 Task: Create a sub task System Test and UAT for the task  Develop a new online marketplace for freelance services in the project AgileHarbor , assign it to team member softage.5@softage.net and update the status of the sub task to  At Risk , set the priority of the sub task to Medium
Action: Mouse moved to (81, 433)
Screenshot: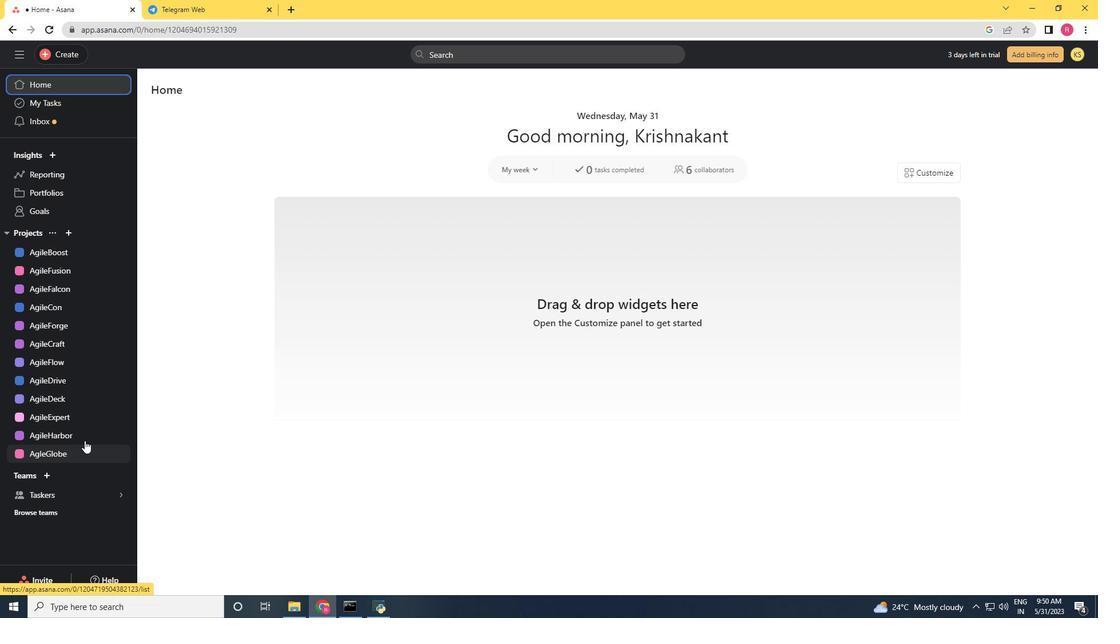 
Action: Mouse pressed left at (81, 433)
Screenshot: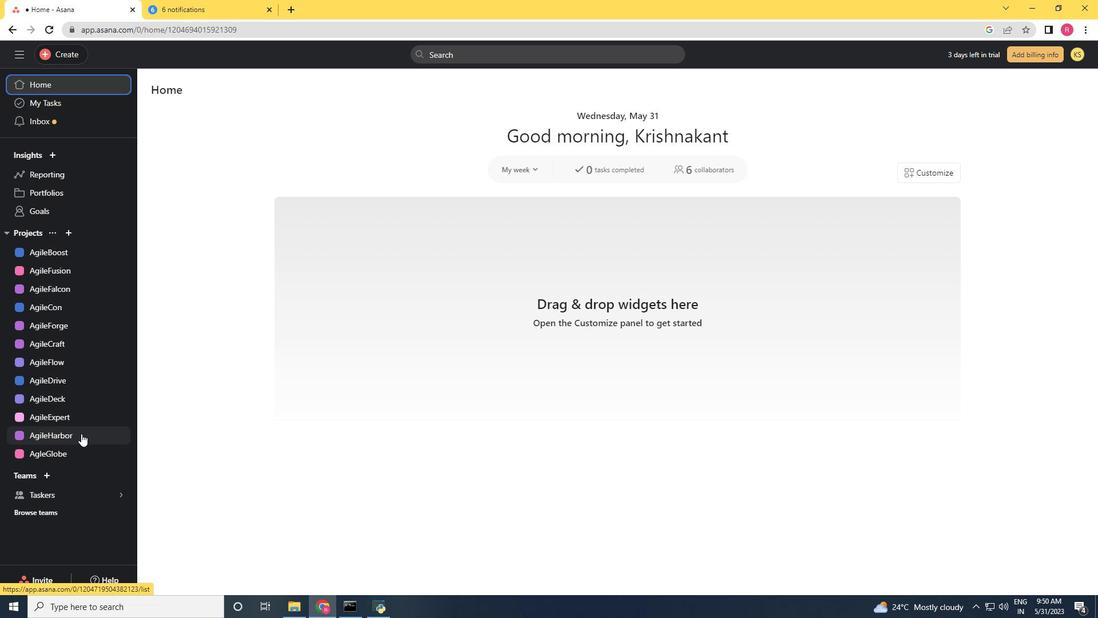 
Action: Mouse moved to (453, 245)
Screenshot: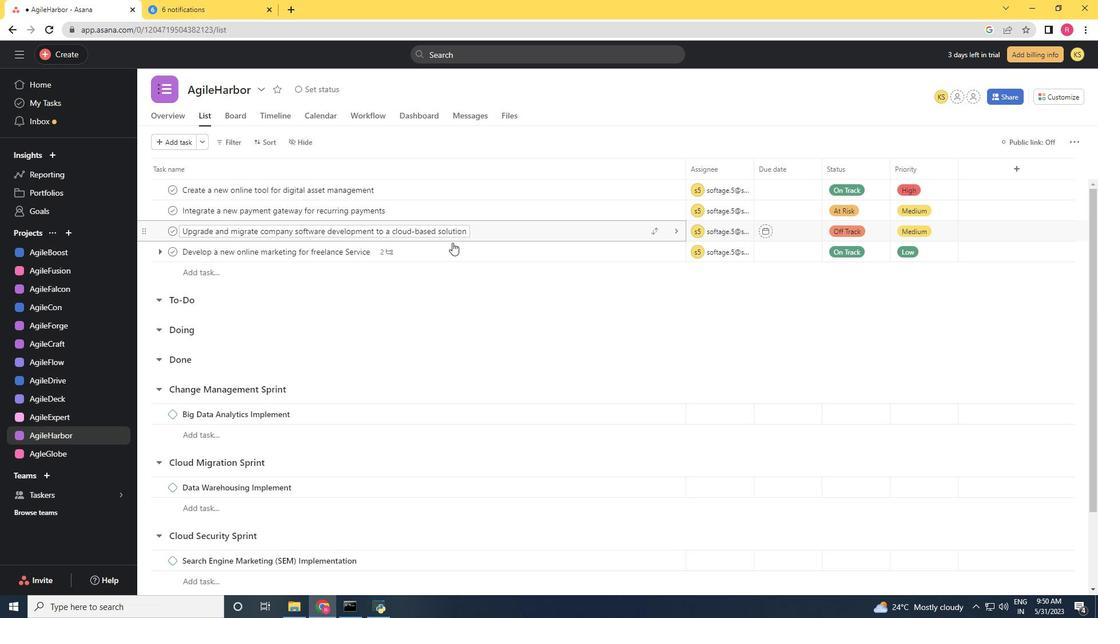 
Action: Mouse pressed left at (453, 245)
Screenshot: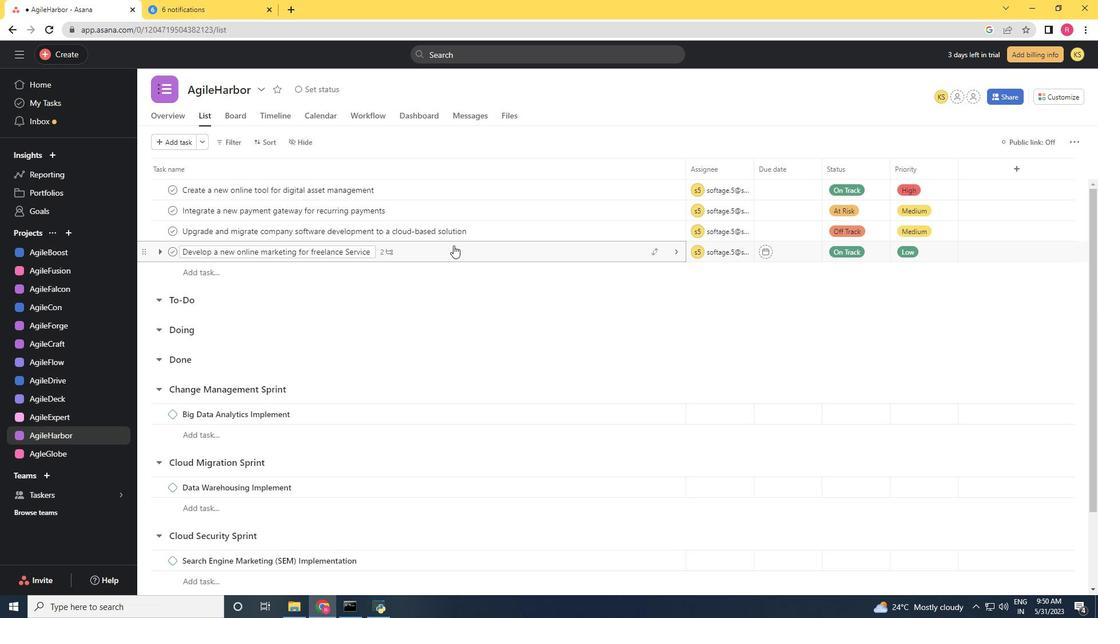 
Action: Mouse moved to (844, 321)
Screenshot: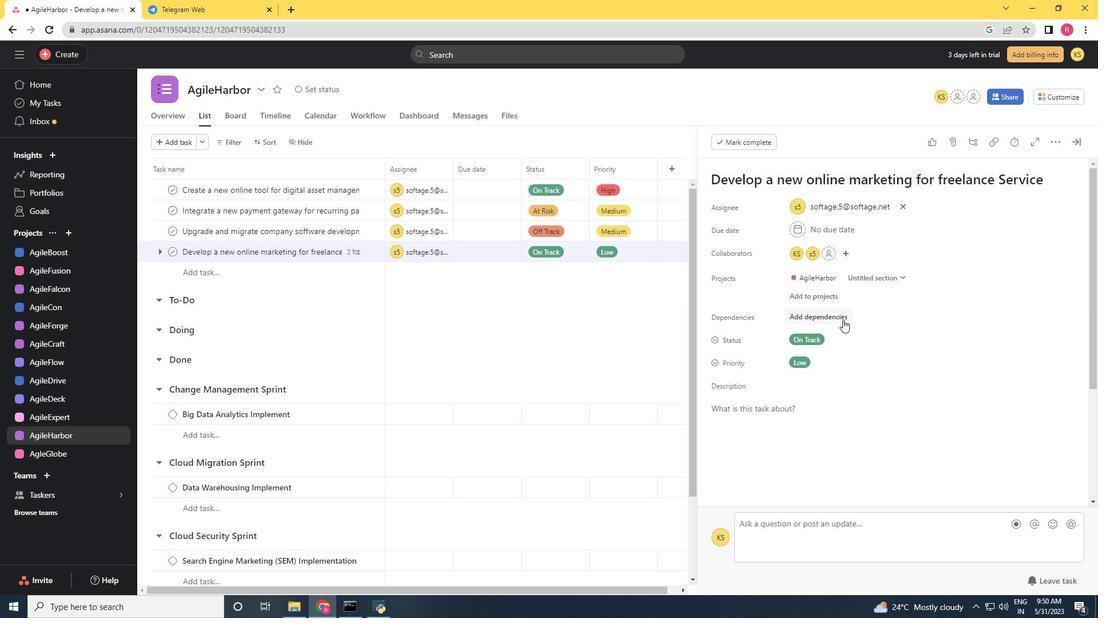 
Action: Mouse scrolled (844, 321) with delta (0, 0)
Screenshot: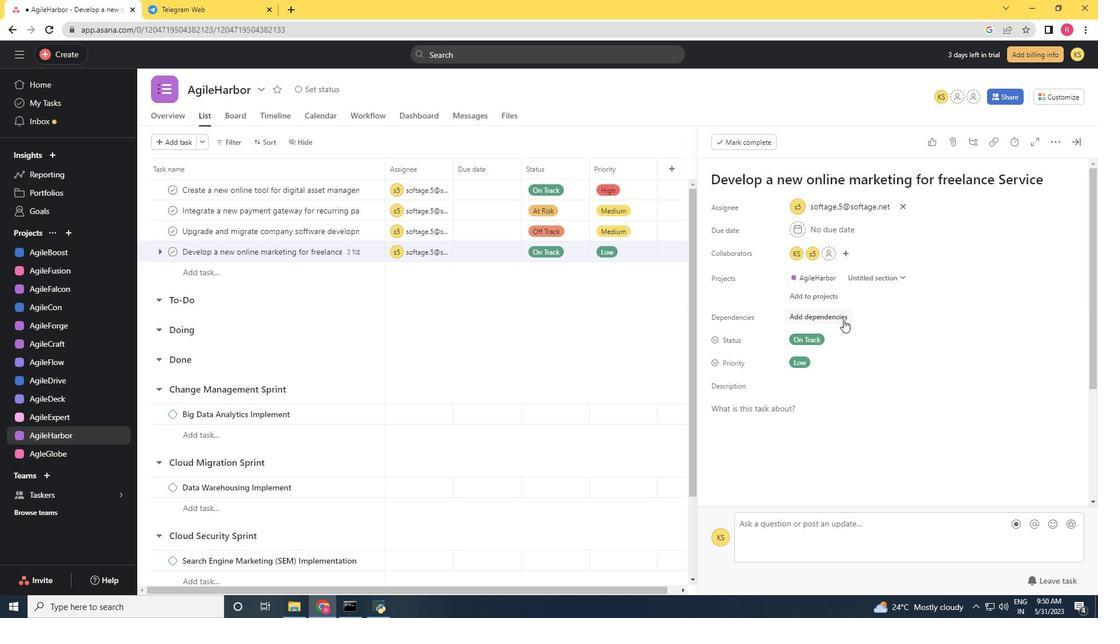 
Action: Mouse moved to (844, 322)
Screenshot: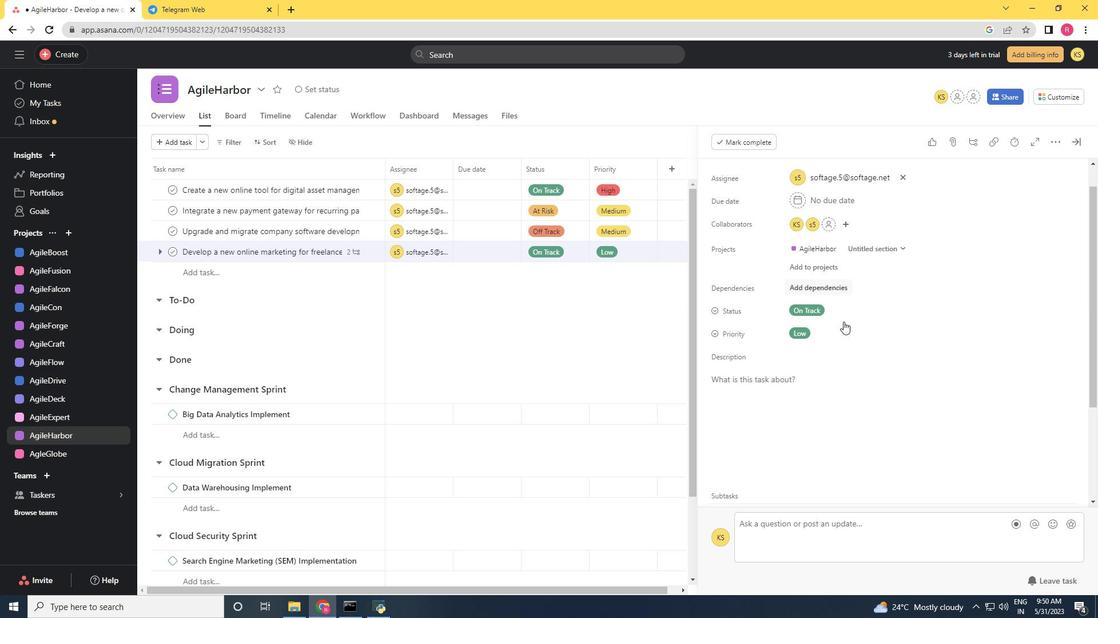 
Action: Mouse scrolled (844, 322) with delta (0, 0)
Screenshot: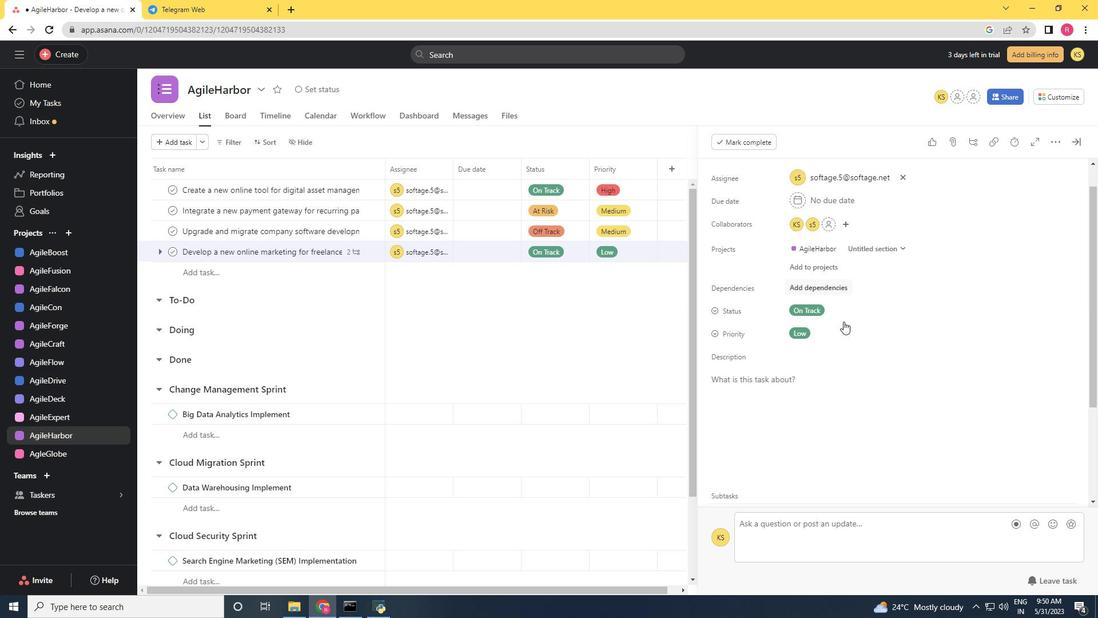 
Action: Mouse moved to (793, 382)
Screenshot: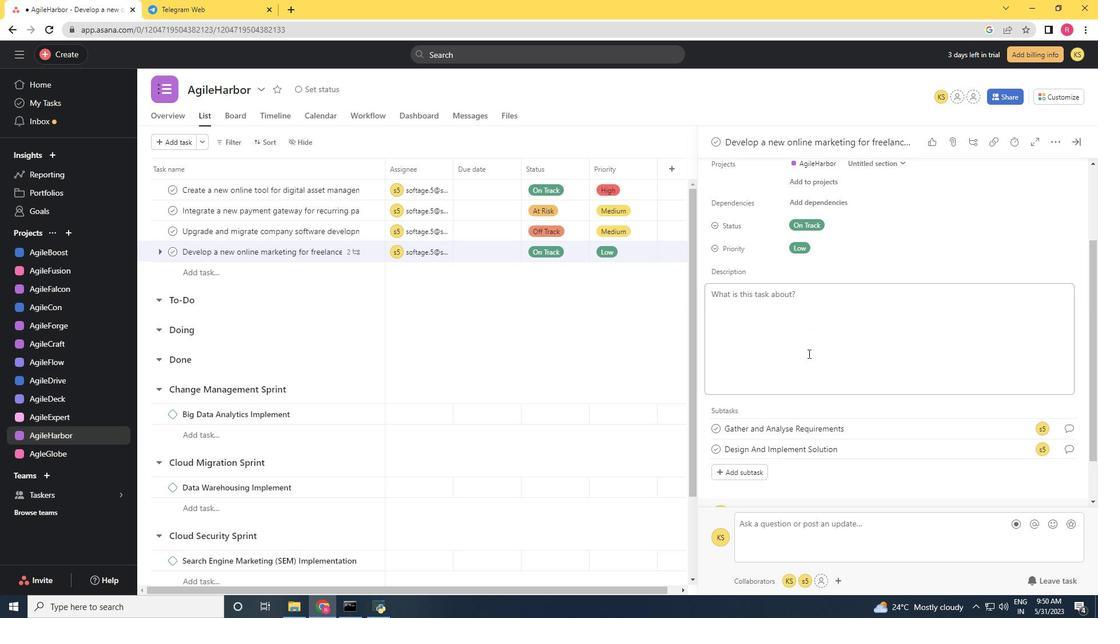 
Action: Mouse scrolled (793, 381) with delta (0, 0)
Screenshot: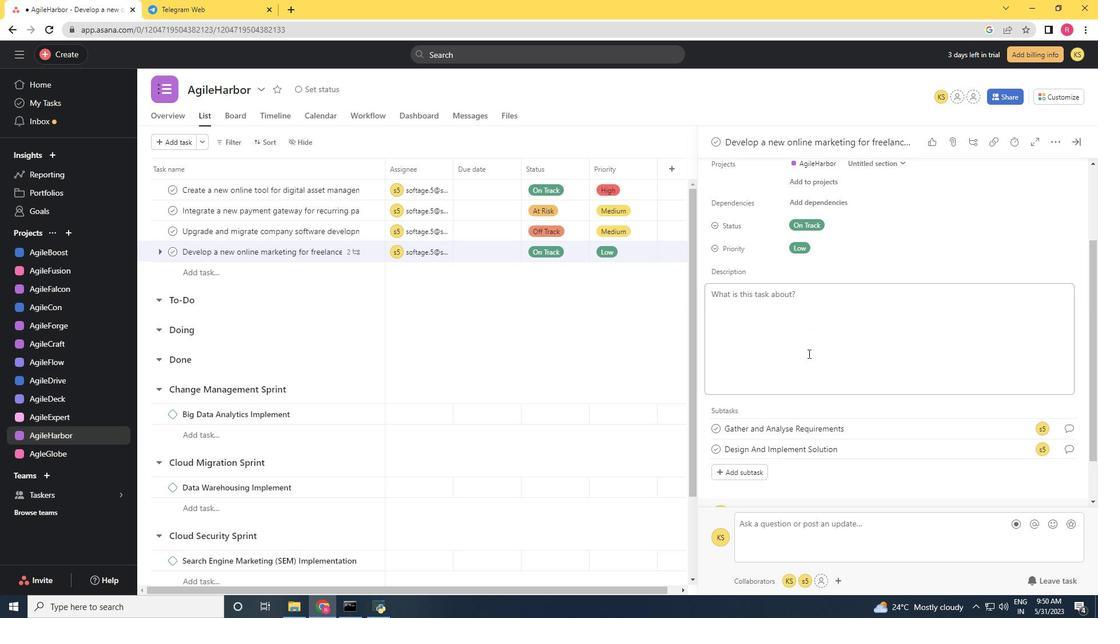 
Action: Mouse moved to (790, 389)
Screenshot: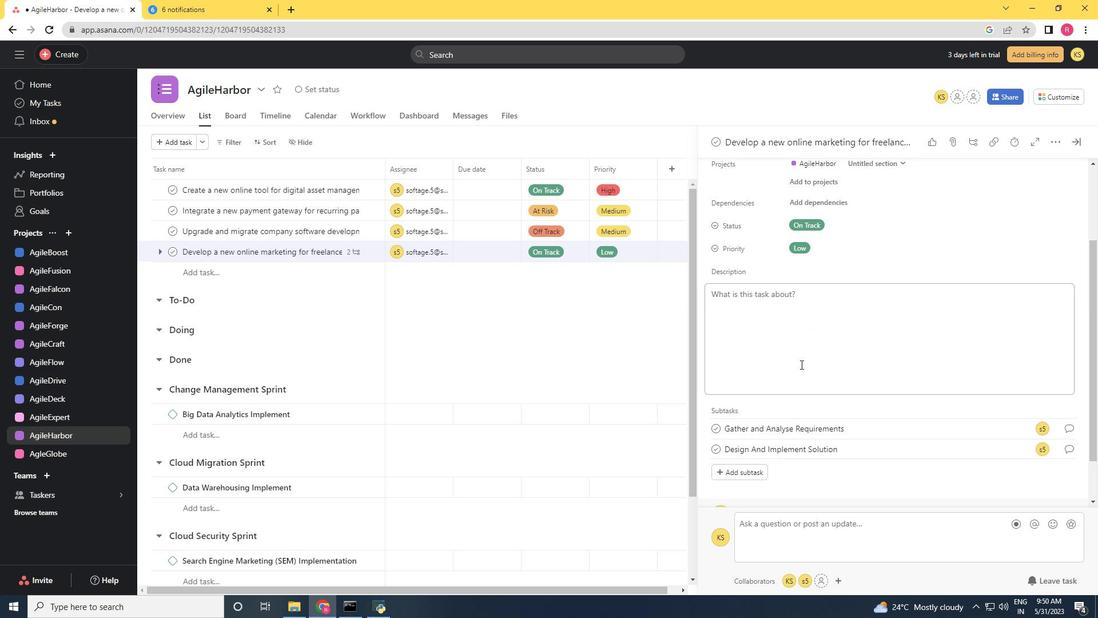 
Action: Mouse scrolled (790, 388) with delta (0, 0)
Screenshot: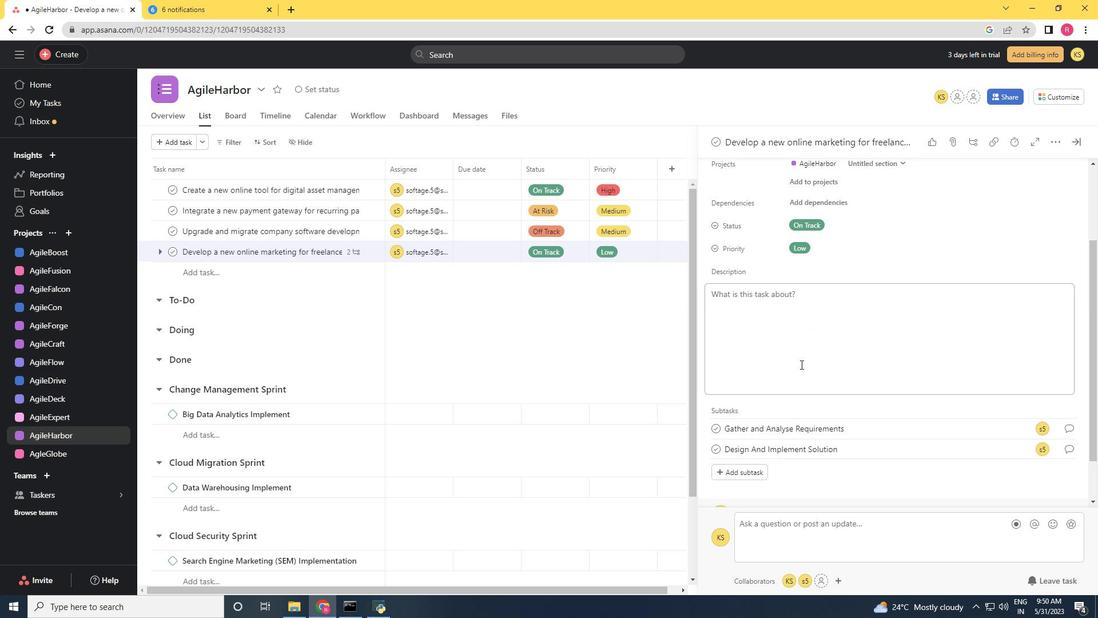 
Action: Mouse moved to (741, 420)
Screenshot: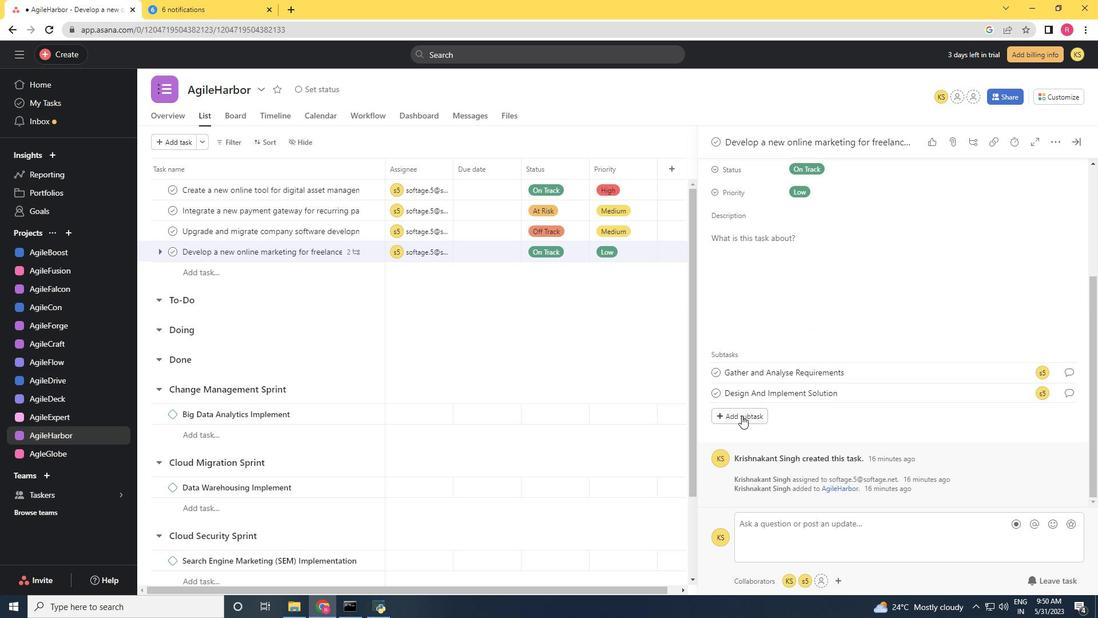 
Action: Mouse pressed left at (741, 420)
Screenshot: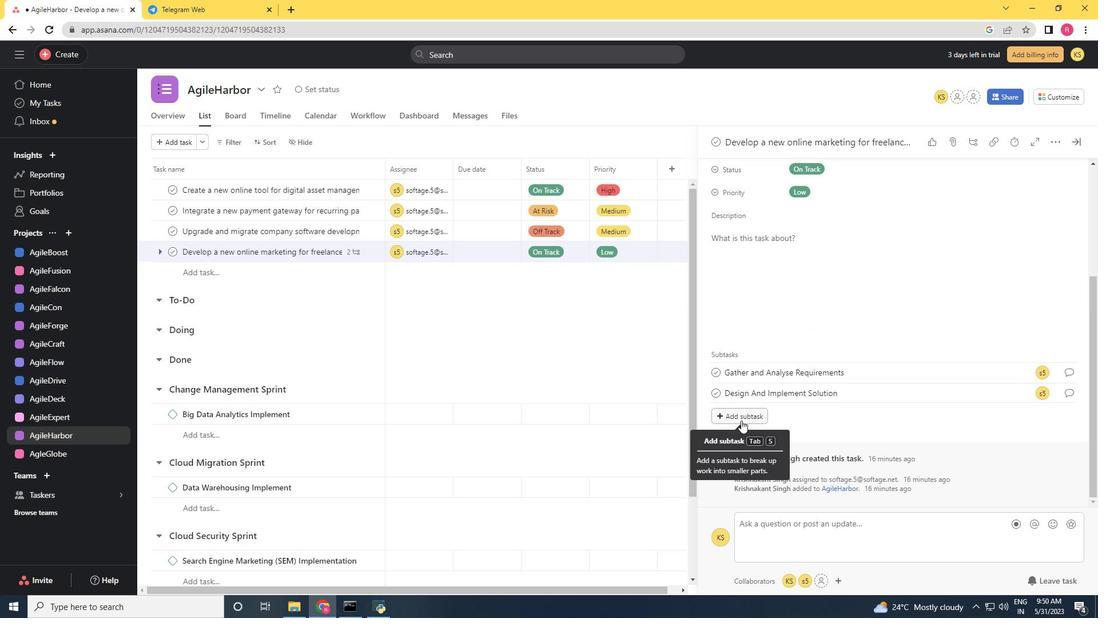 
Action: Mouse moved to (747, 412)
Screenshot: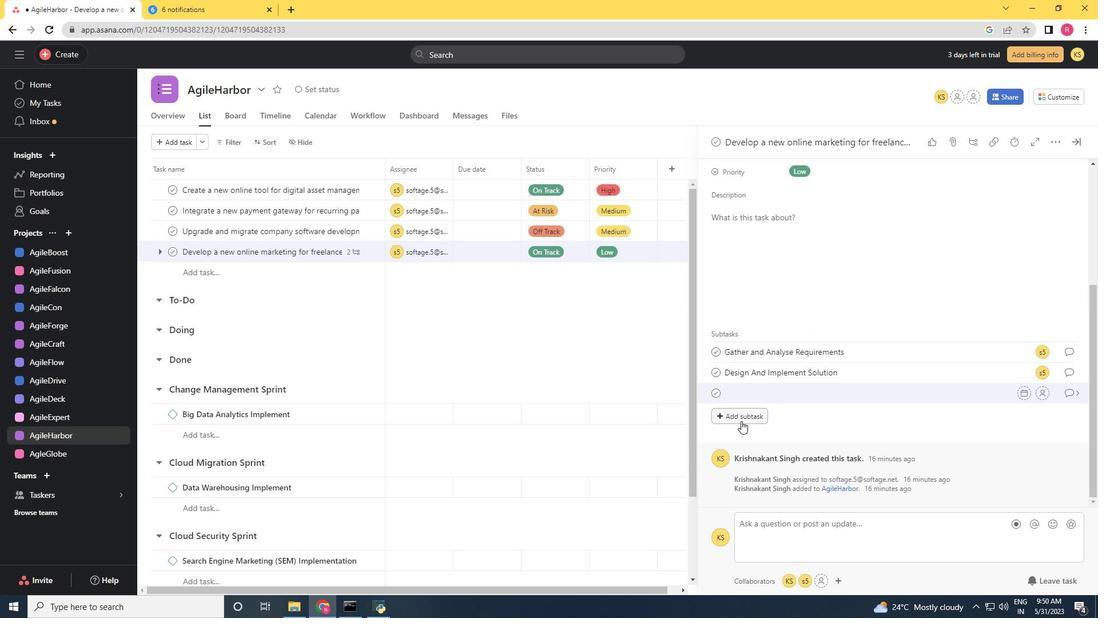 
Action: Key pressed <Key.shift>System<Key.space><Key.shift>Test<Key.space><Key.shift>UAT<Key.space>
Screenshot: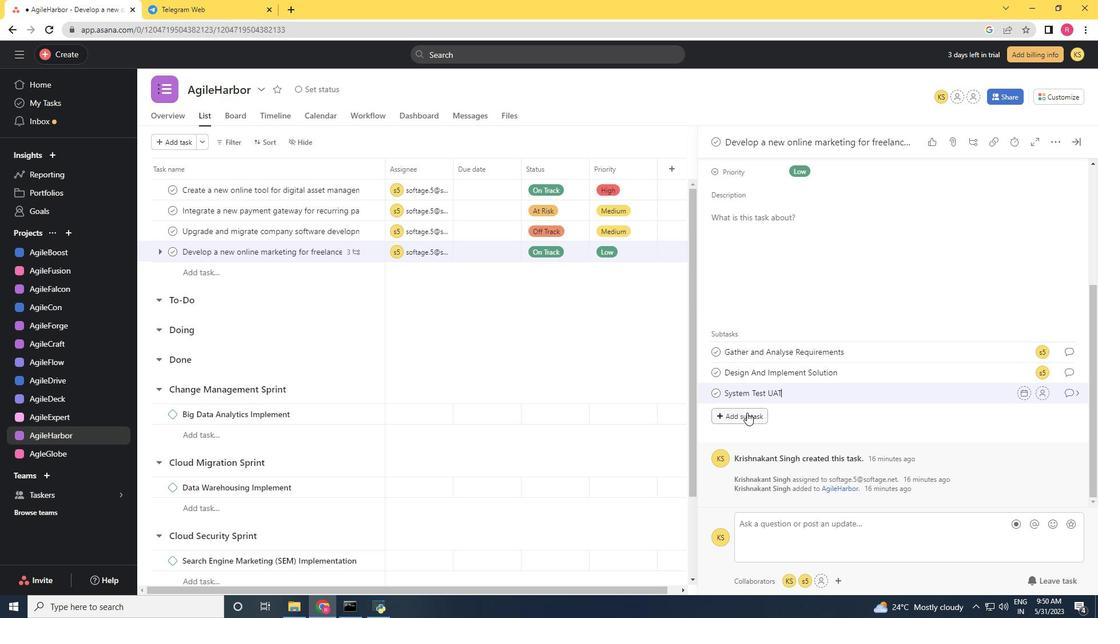 
Action: Mouse moved to (1045, 393)
Screenshot: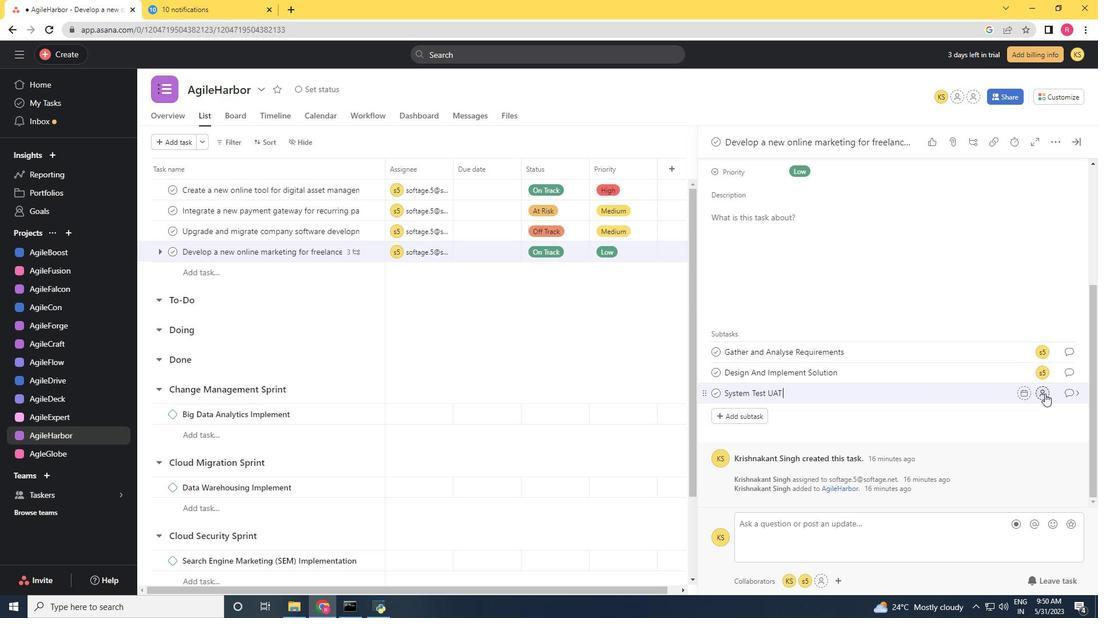 
Action: Mouse pressed left at (1045, 393)
Screenshot: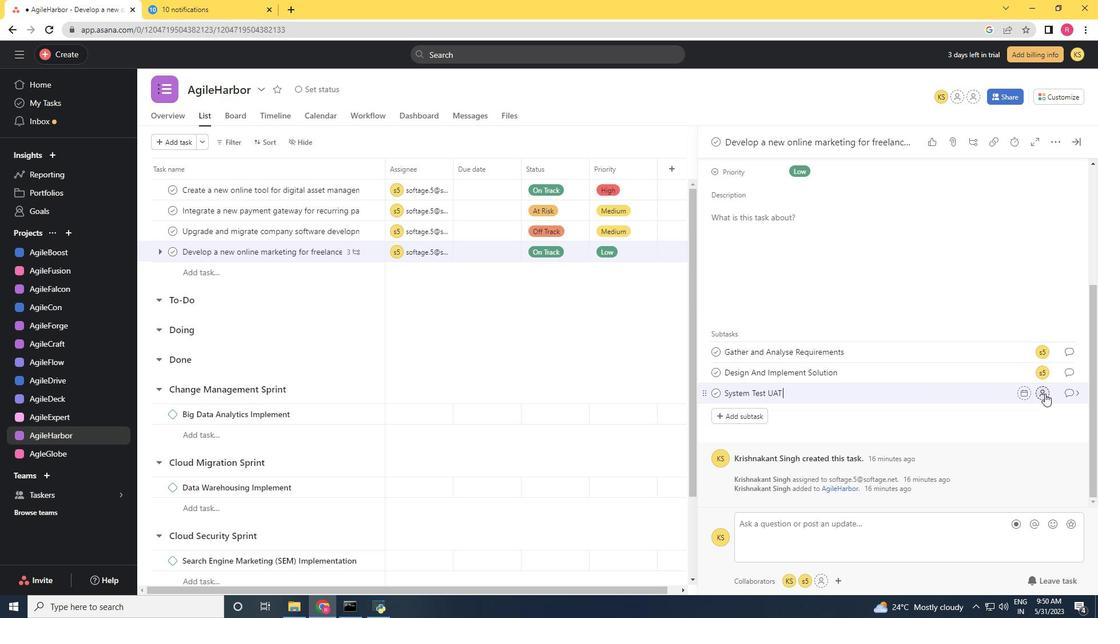 
Action: Key pressed softage.5<Key.shift>@softage.net
Screenshot: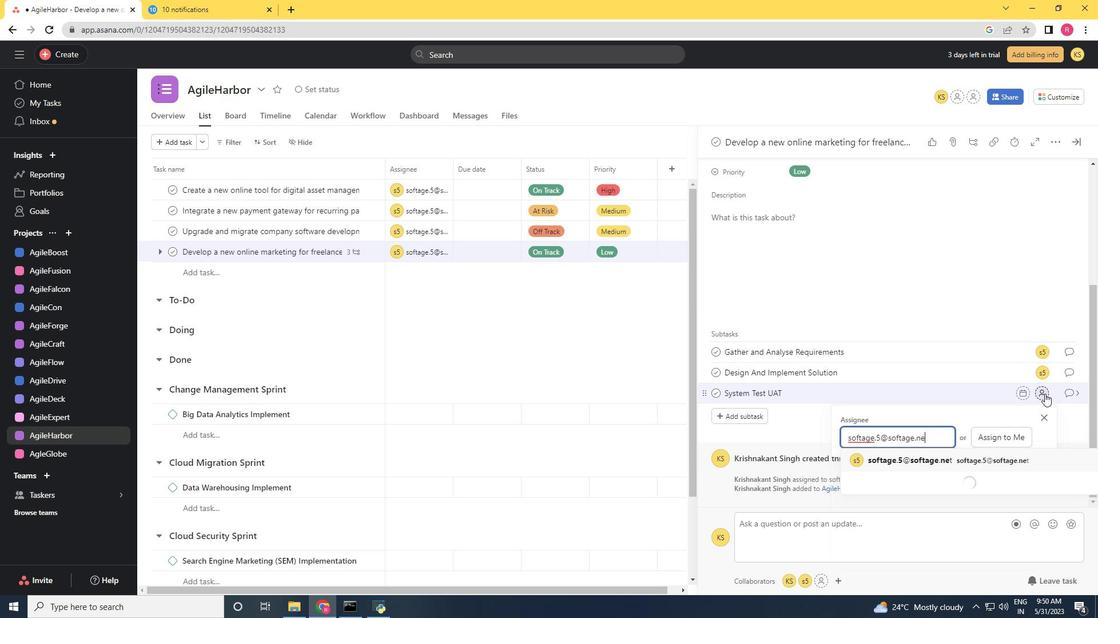 
Action: Mouse moved to (955, 460)
Screenshot: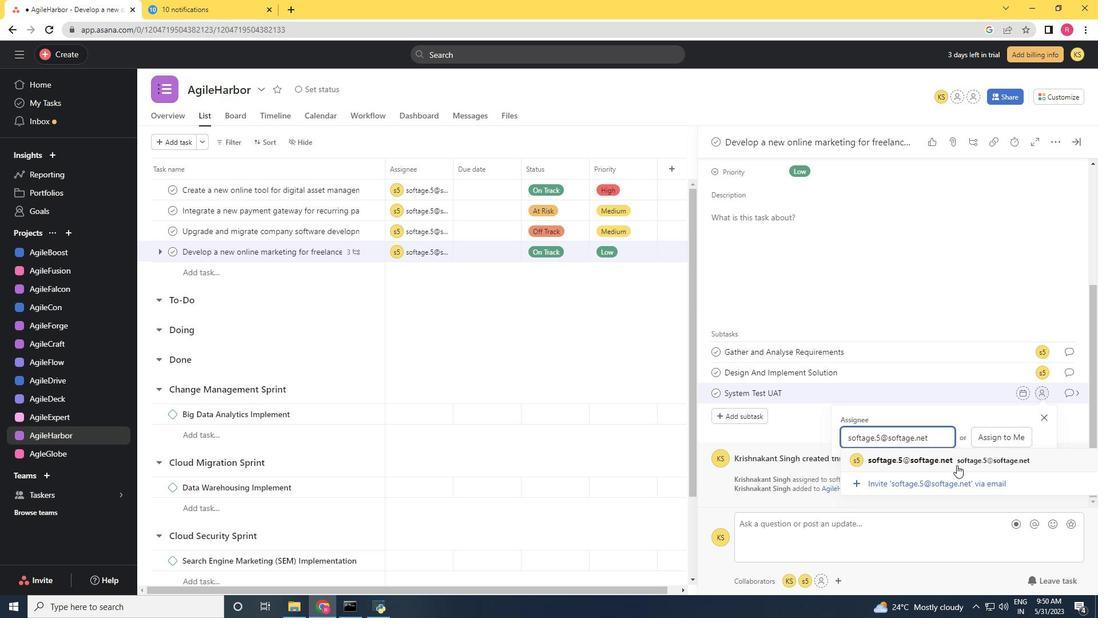 
Action: Mouse pressed left at (955, 460)
Screenshot: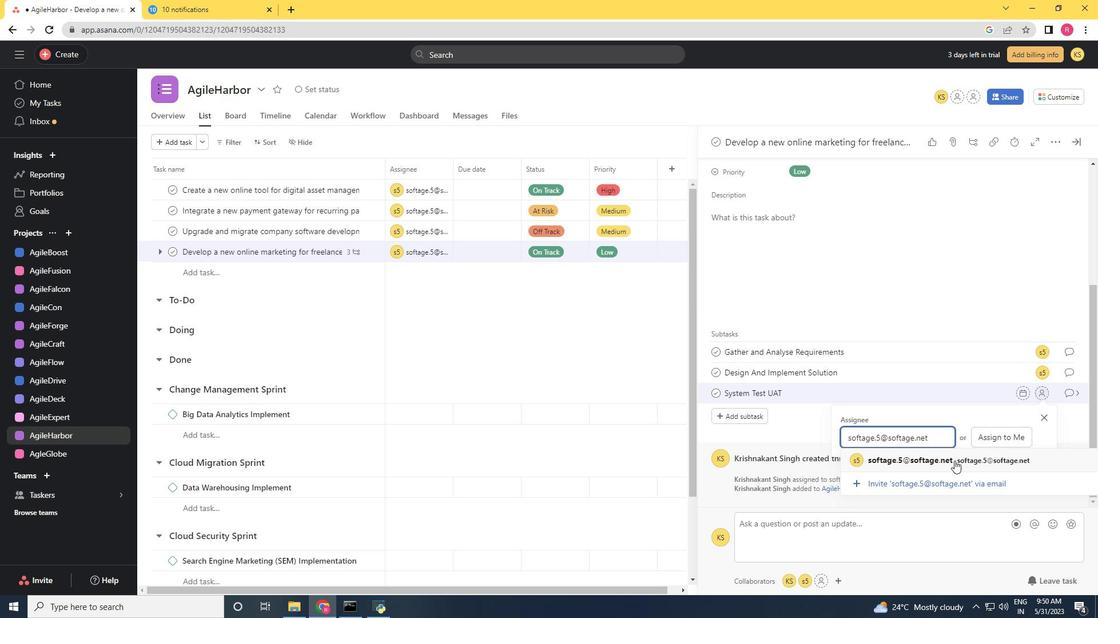 
Action: Mouse moved to (1066, 393)
Screenshot: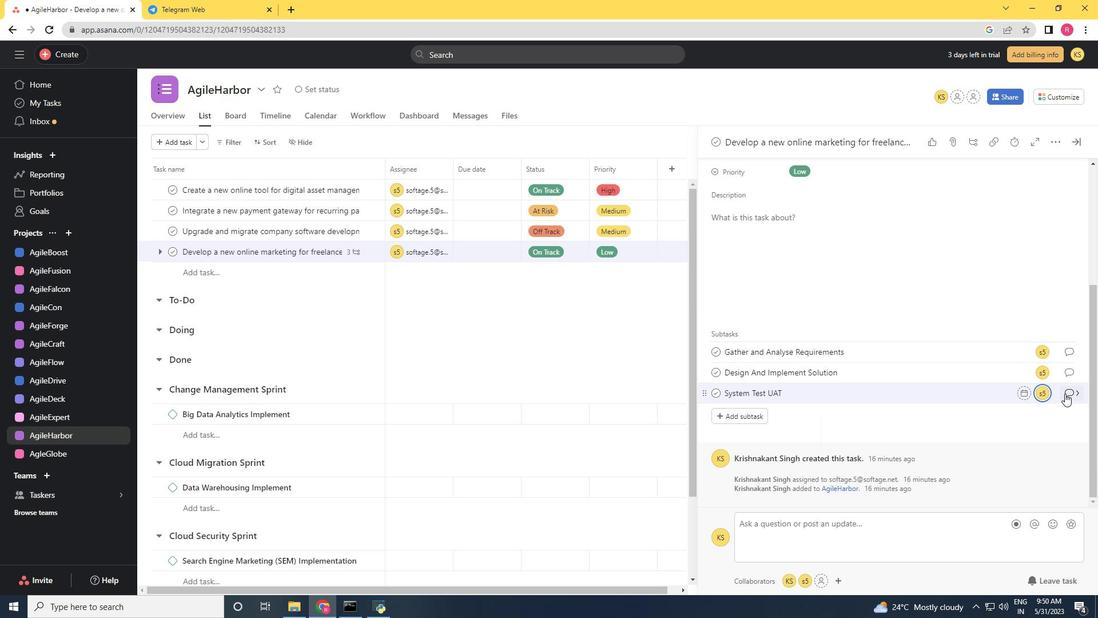 
Action: Mouse pressed left at (1066, 393)
Screenshot: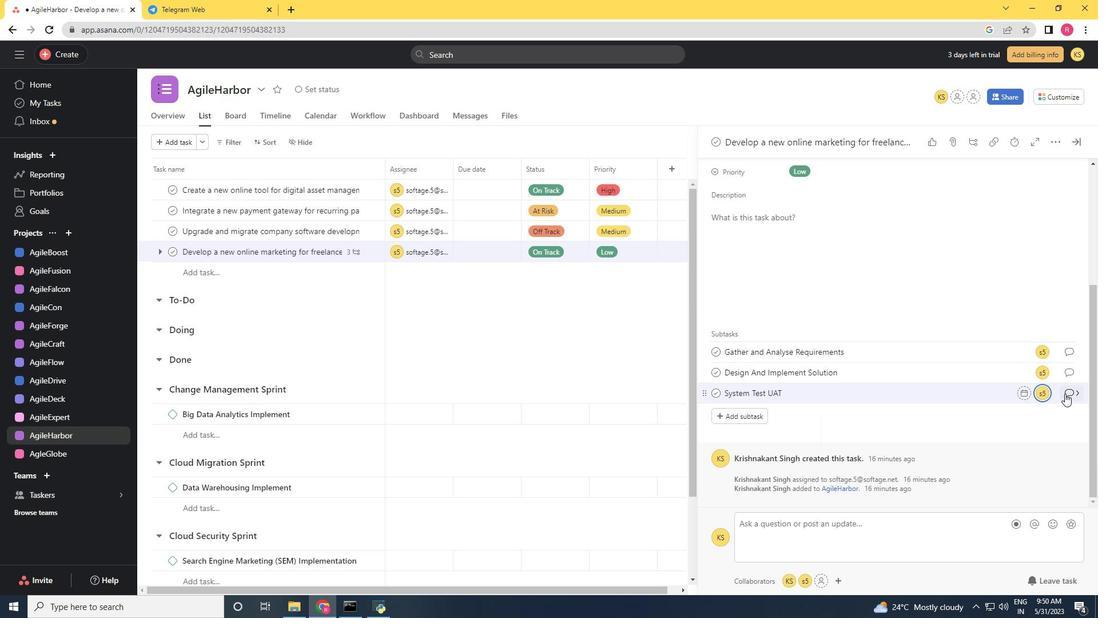 
Action: Mouse moved to (756, 331)
Screenshot: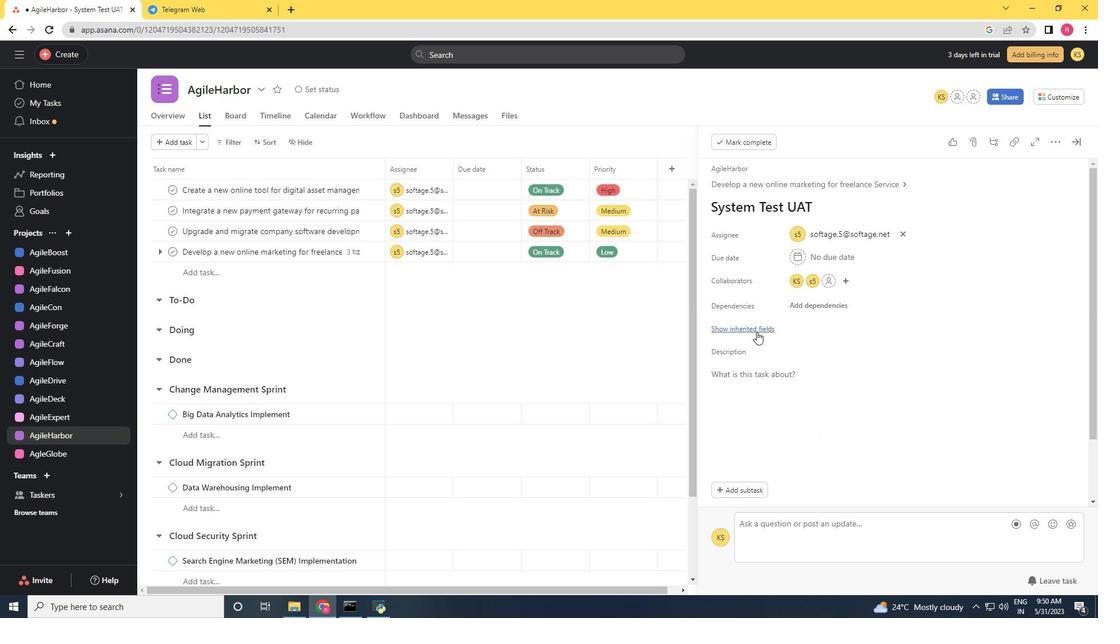 
Action: Mouse pressed left at (756, 331)
Screenshot: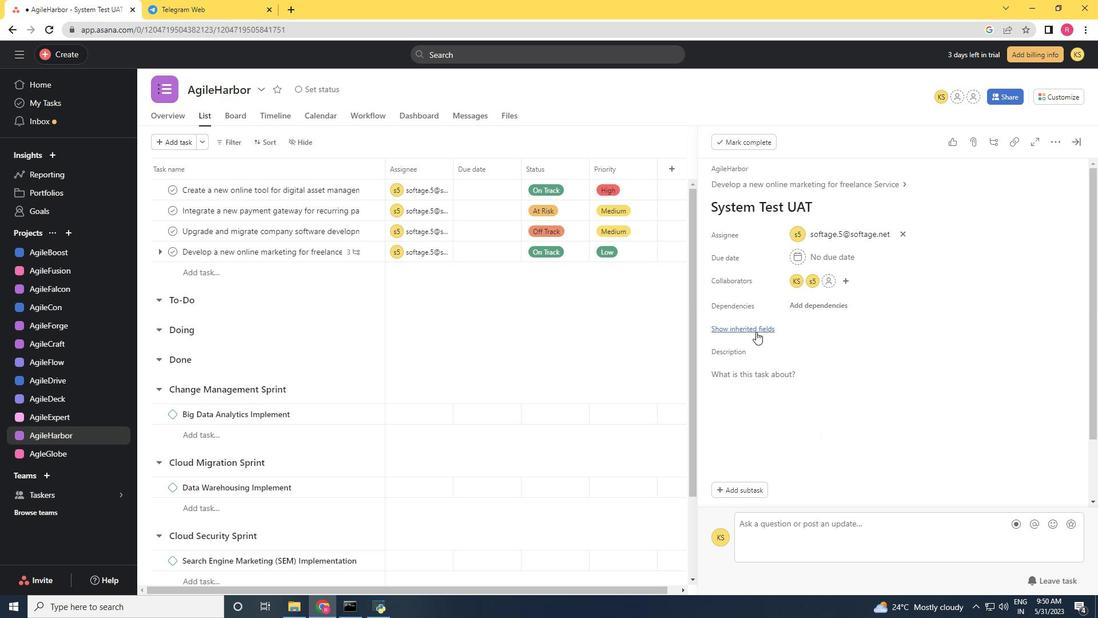 
Action: Mouse moved to (791, 347)
Screenshot: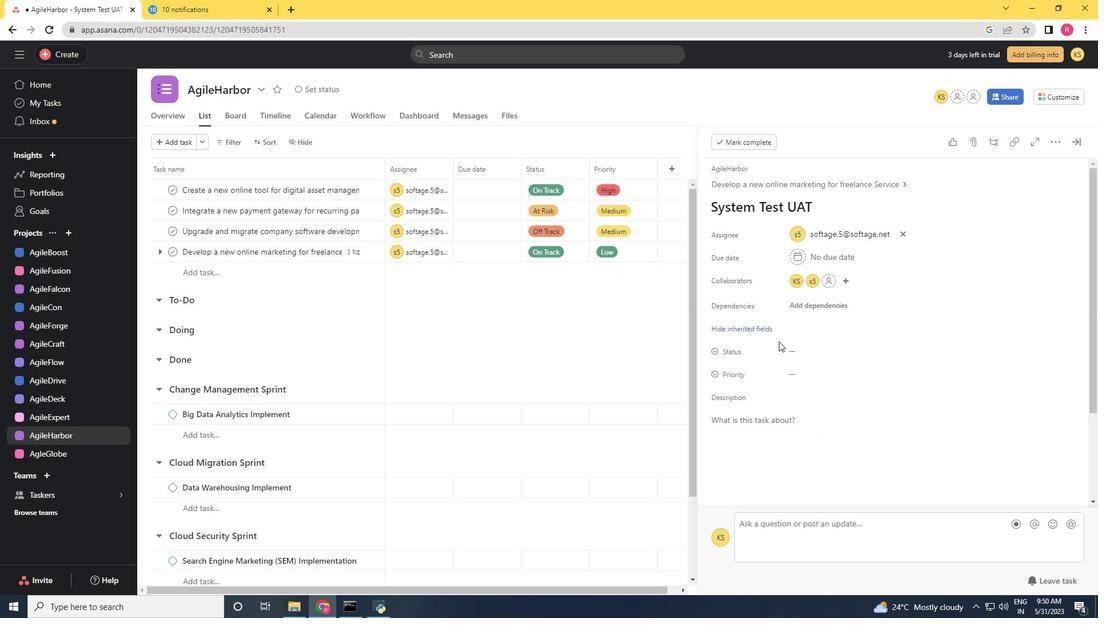 
Action: Mouse pressed left at (791, 347)
Screenshot: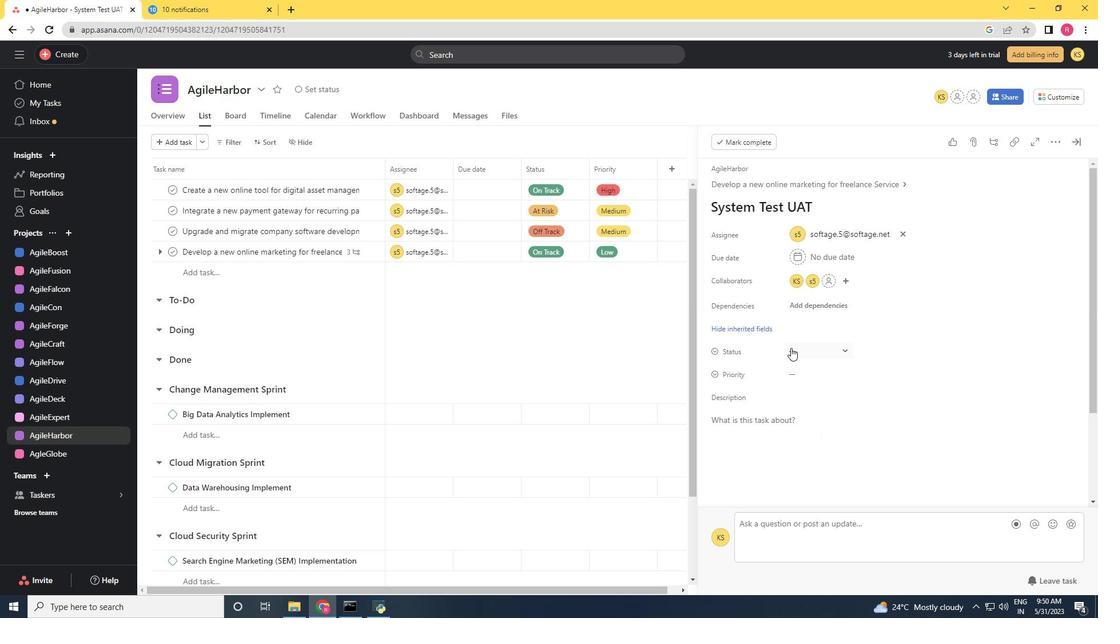 
Action: Mouse moved to (821, 425)
Screenshot: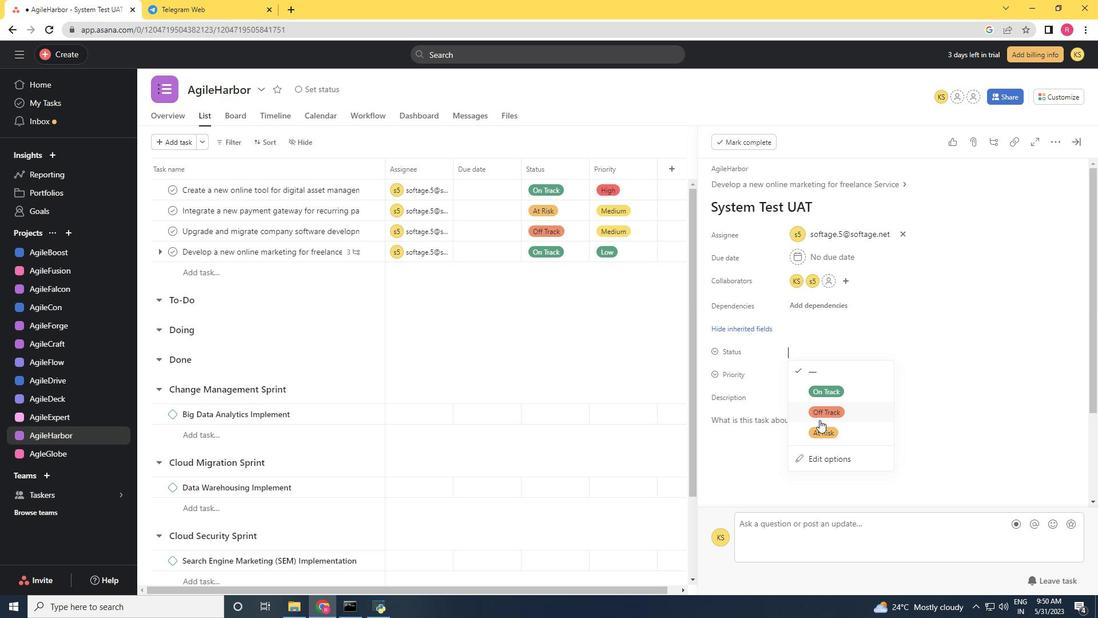 
Action: Mouse pressed left at (821, 425)
Screenshot: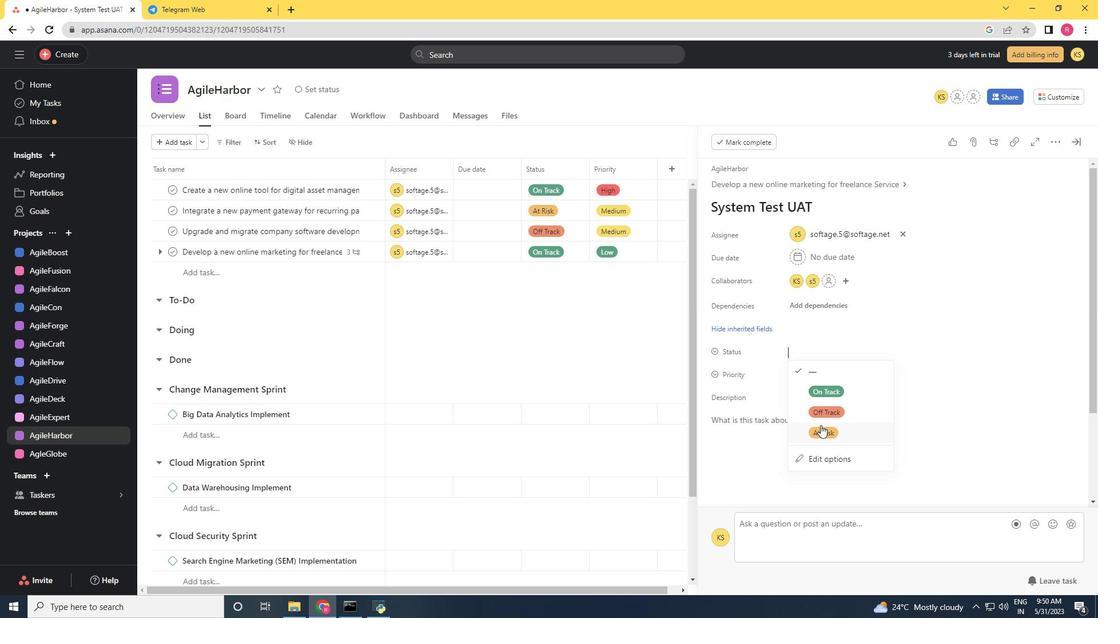 
Action: Mouse moved to (803, 372)
Screenshot: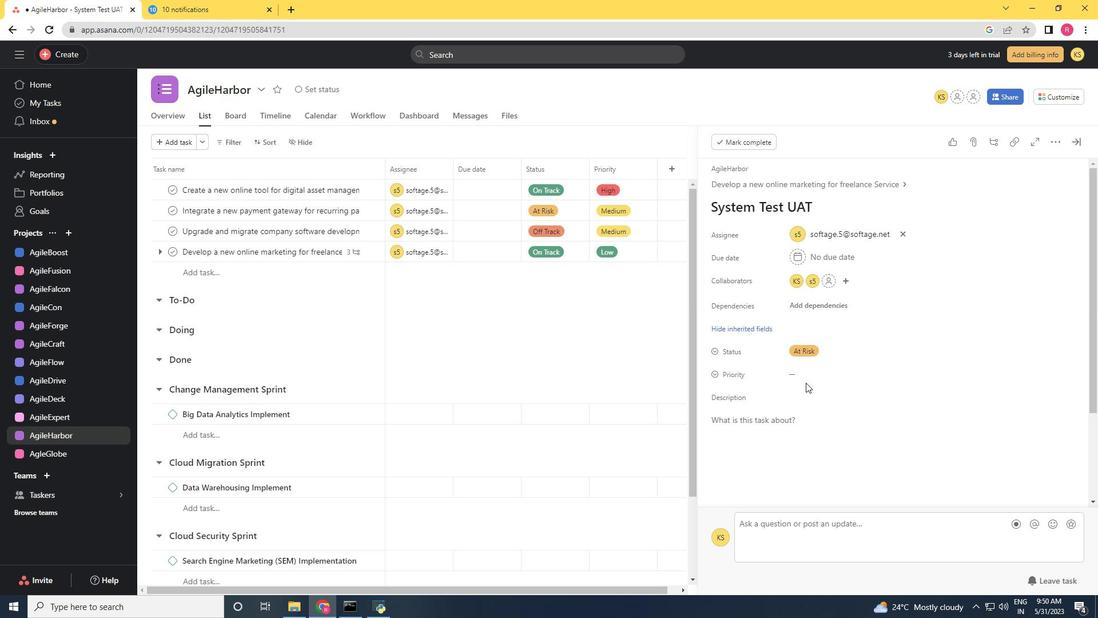 
Action: Mouse pressed left at (803, 372)
Screenshot: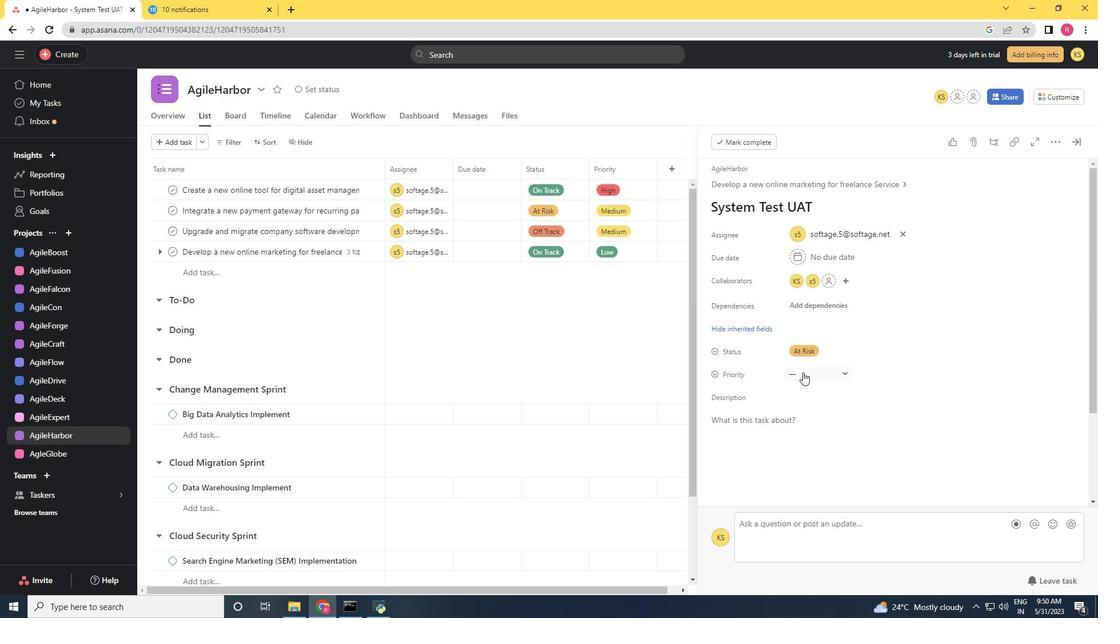 
Action: Mouse moved to (818, 430)
Screenshot: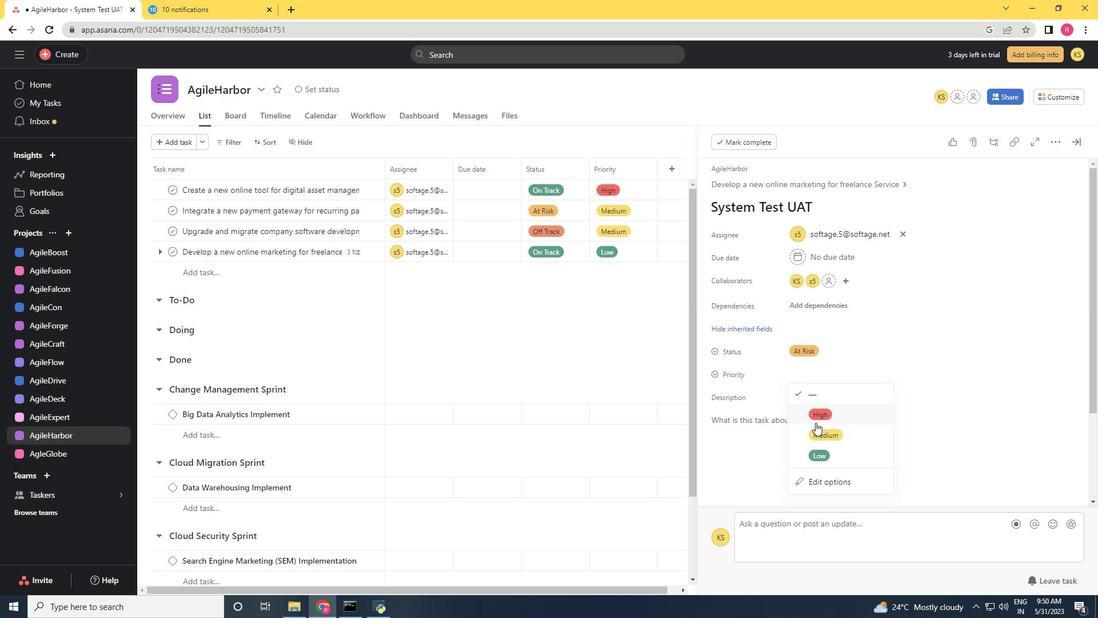 
Action: Mouse pressed left at (818, 430)
Screenshot: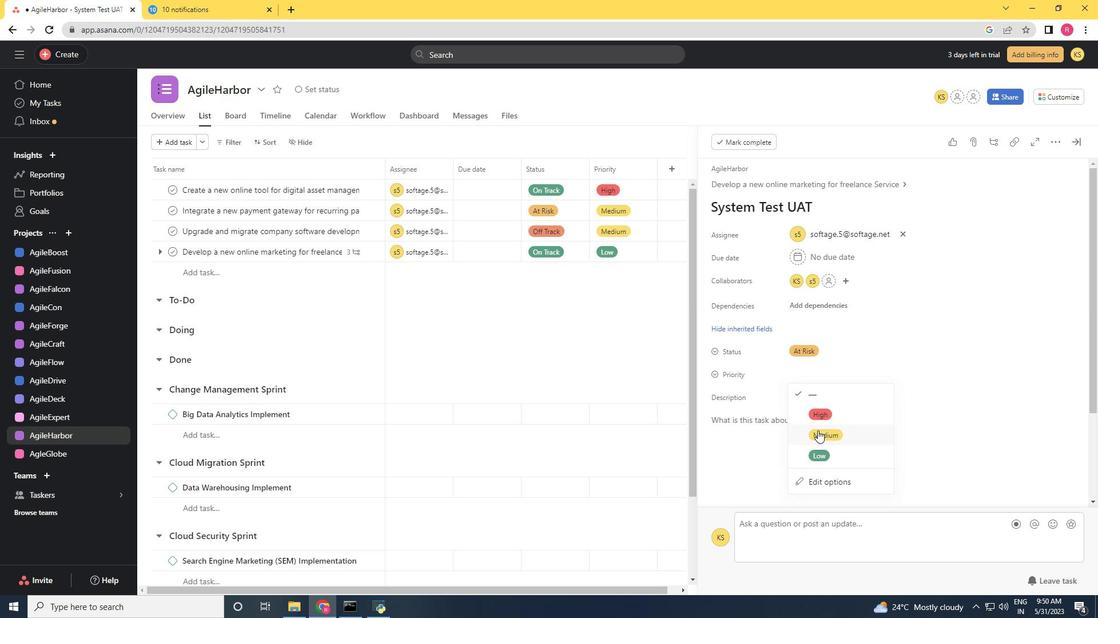 
Action: Mouse scrolled (818, 430) with delta (0, 0)
Screenshot: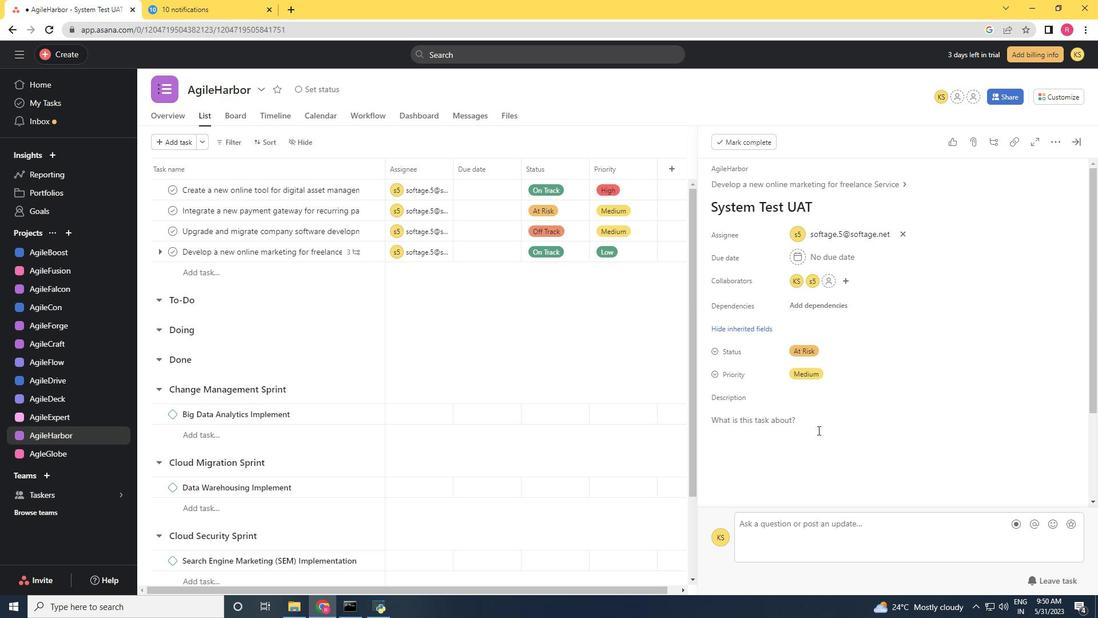 
Action: Mouse scrolled (818, 430) with delta (0, 0)
Screenshot: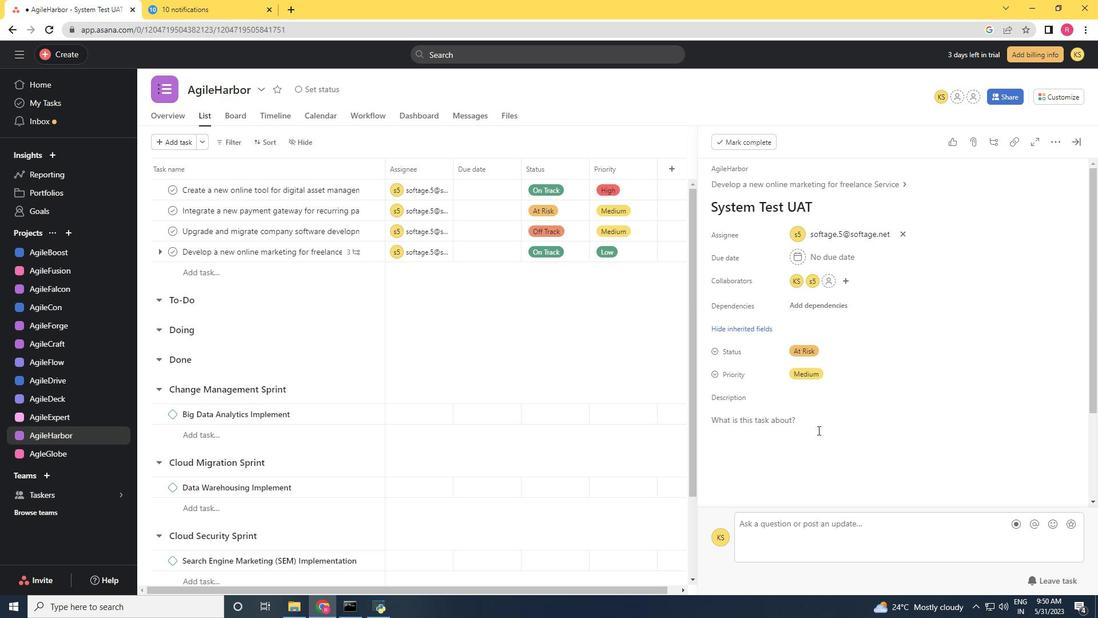 
